 Task: Create a rule from the Routing list, Task moved to a section -> Set Priority in the project AgileFever , set the section as To-Do and set the priority of the task as  High
Action: Mouse moved to (1069, 96)
Screenshot: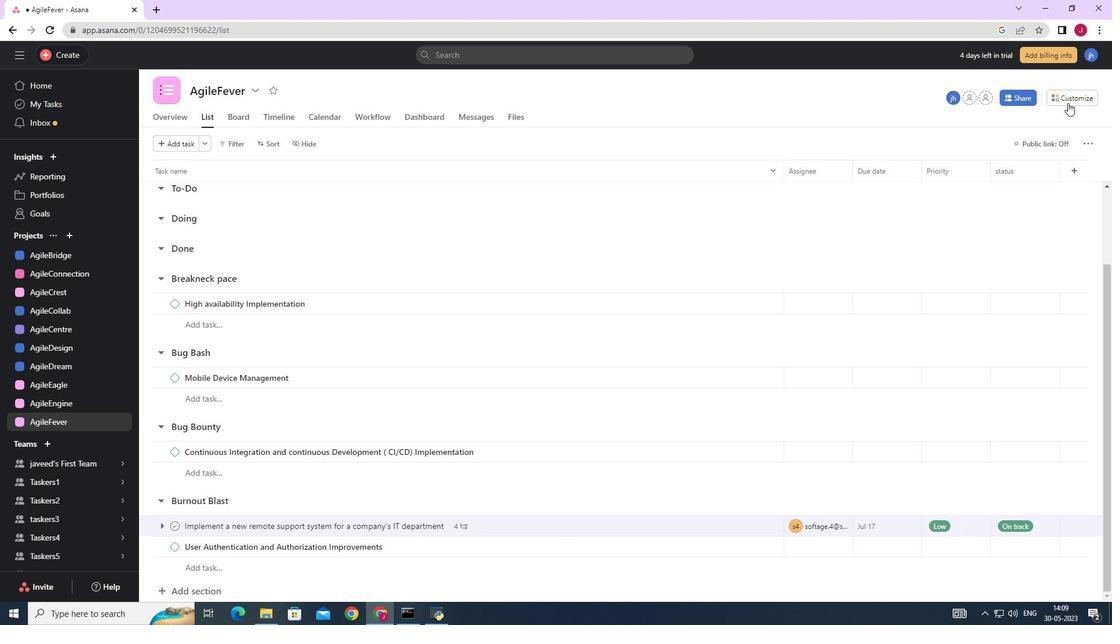 
Action: Mouse pressed left at (1069, 96)
Screenshot: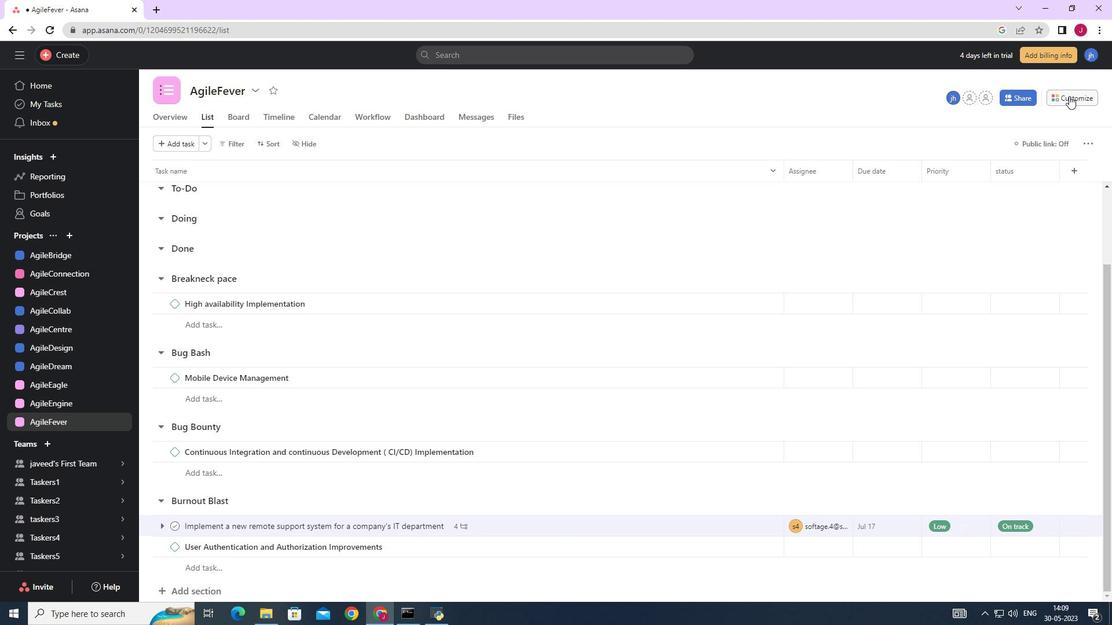 
Action: Mouse moved to (879, 253)
Screenshot: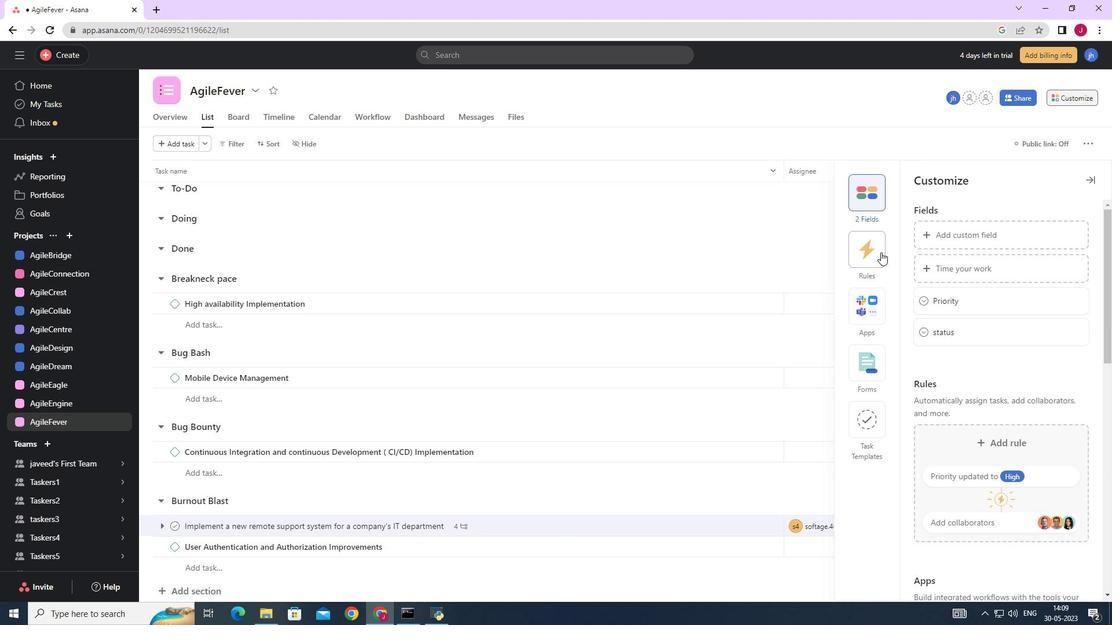 
Action: Mouse pressed left at (879, 253)
Screenshot: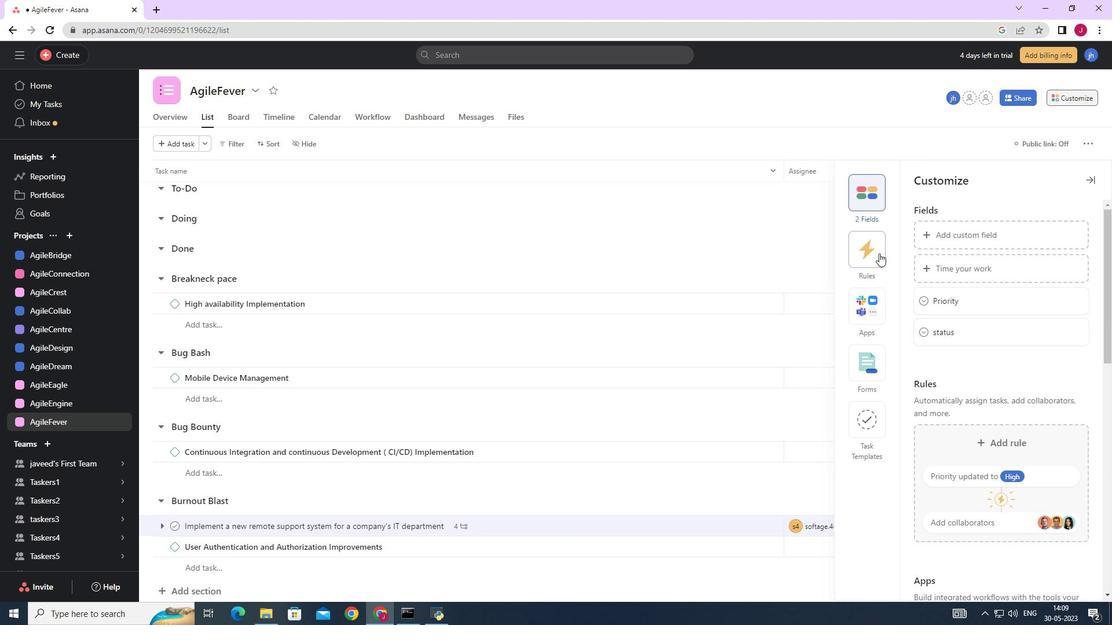 
Action: Mouse moved to (959, 264)
Screenshot: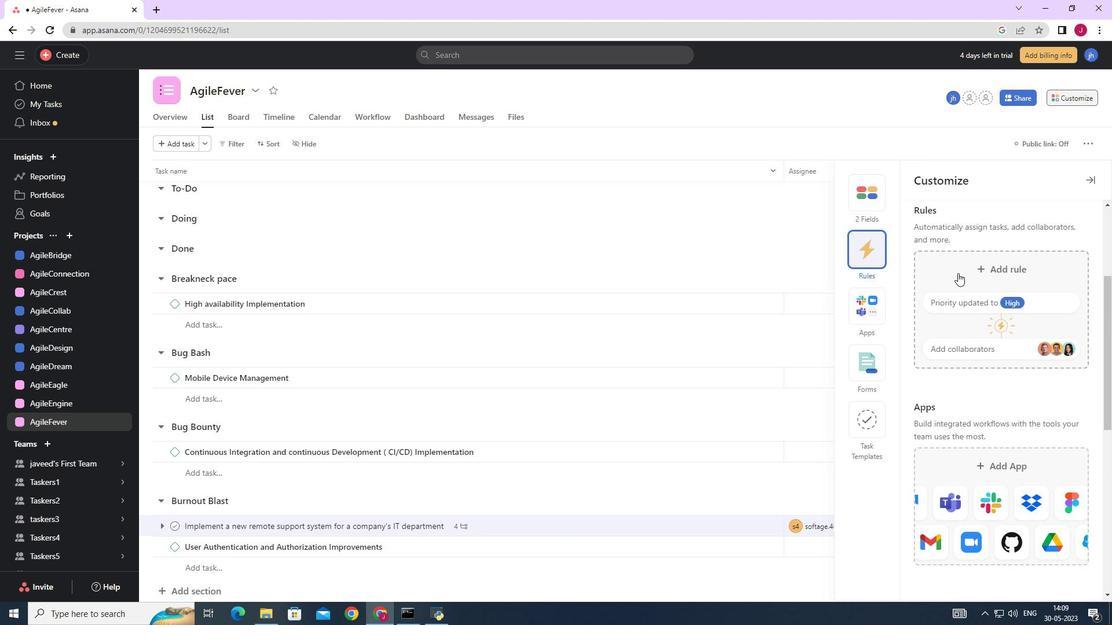 
Action: Mouse pressed left at (959, 264)
Screenshot: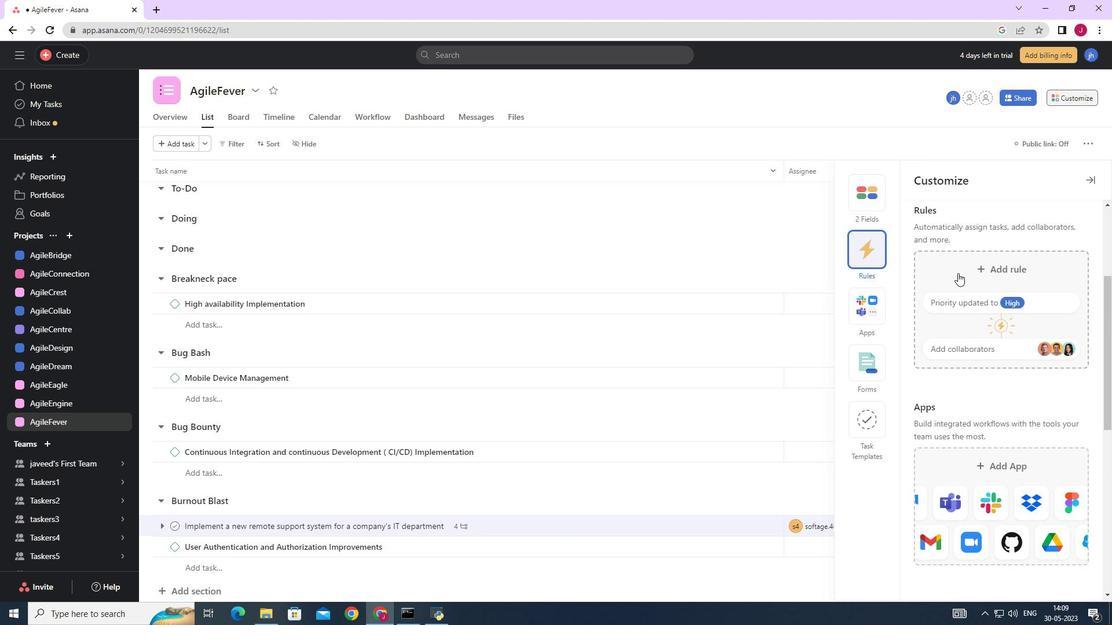 
Action: Mouse moved to (240, 153)
Screenshot: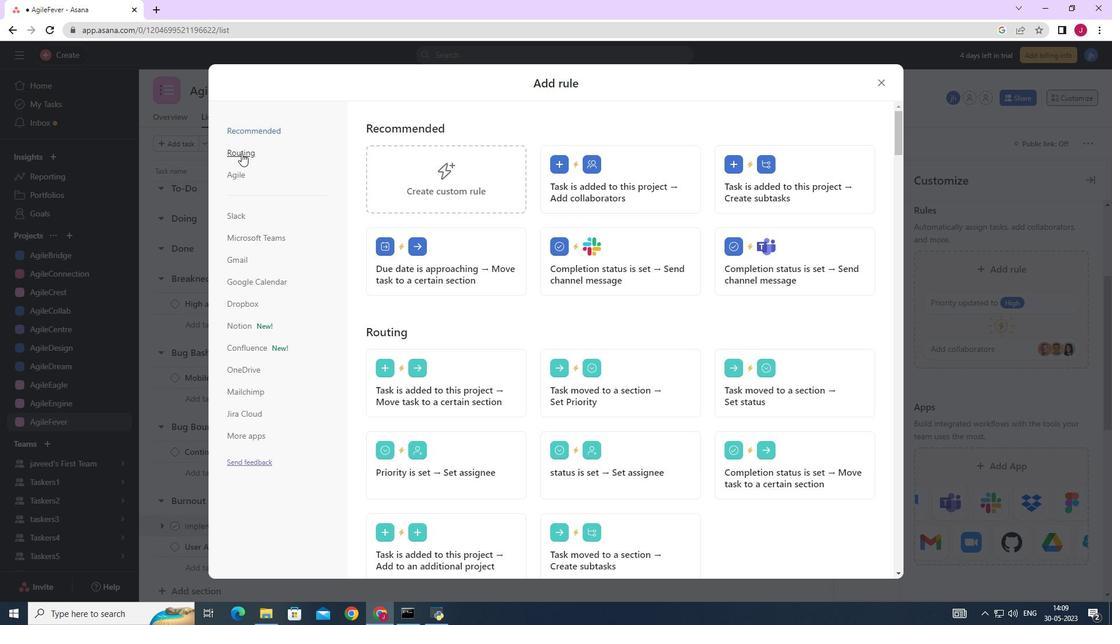 
Action: Mouse pressed left at (240, 153)
Screenshot: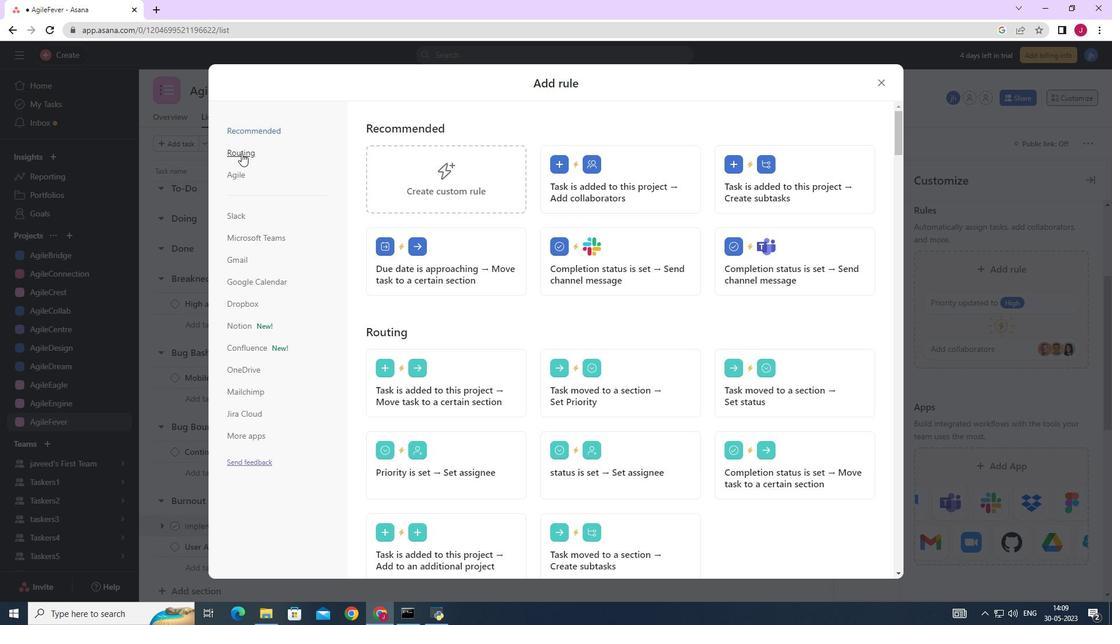 
Action: Mouse moved to (599, 173)
Screenshot: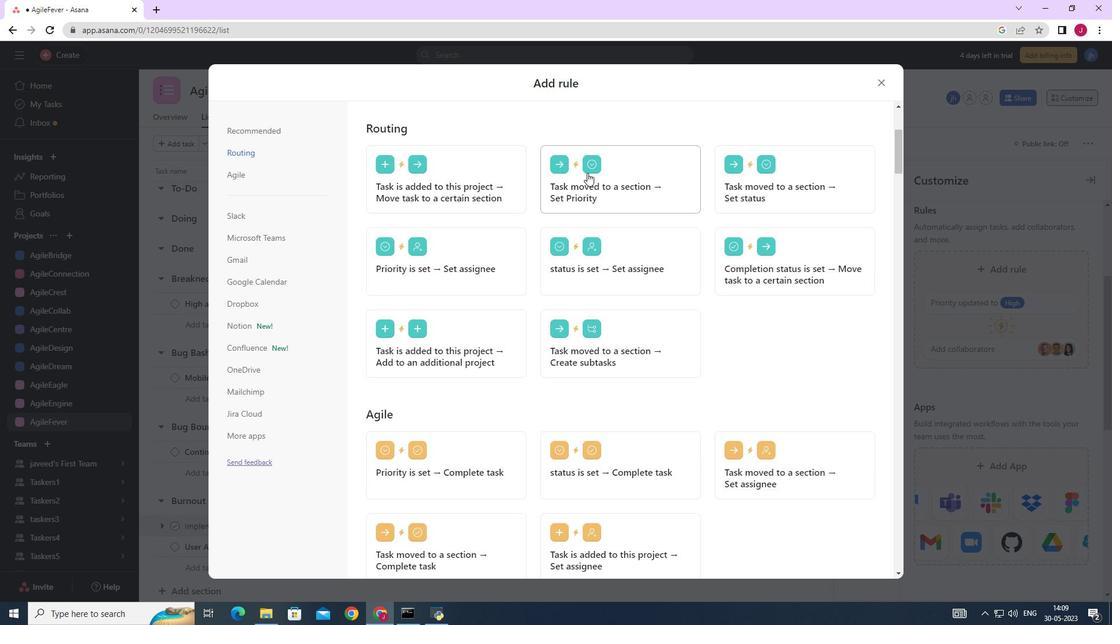 
Action: Mouse pressed left at (599, 173)
Screenshot: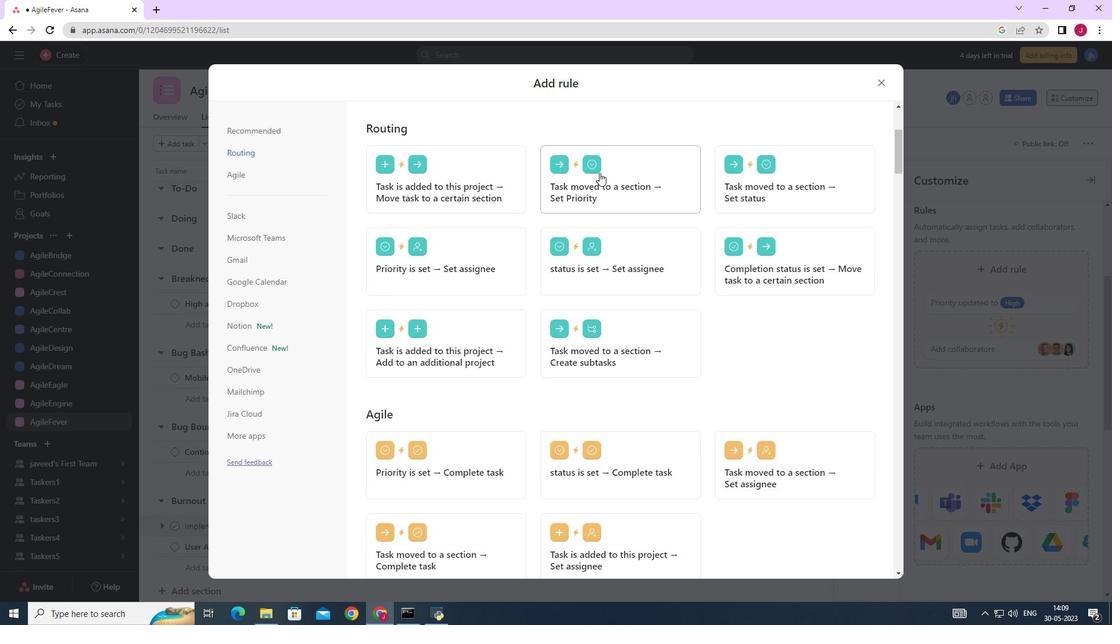 
Action: Mouse moved to (418, 307)
Screenshot: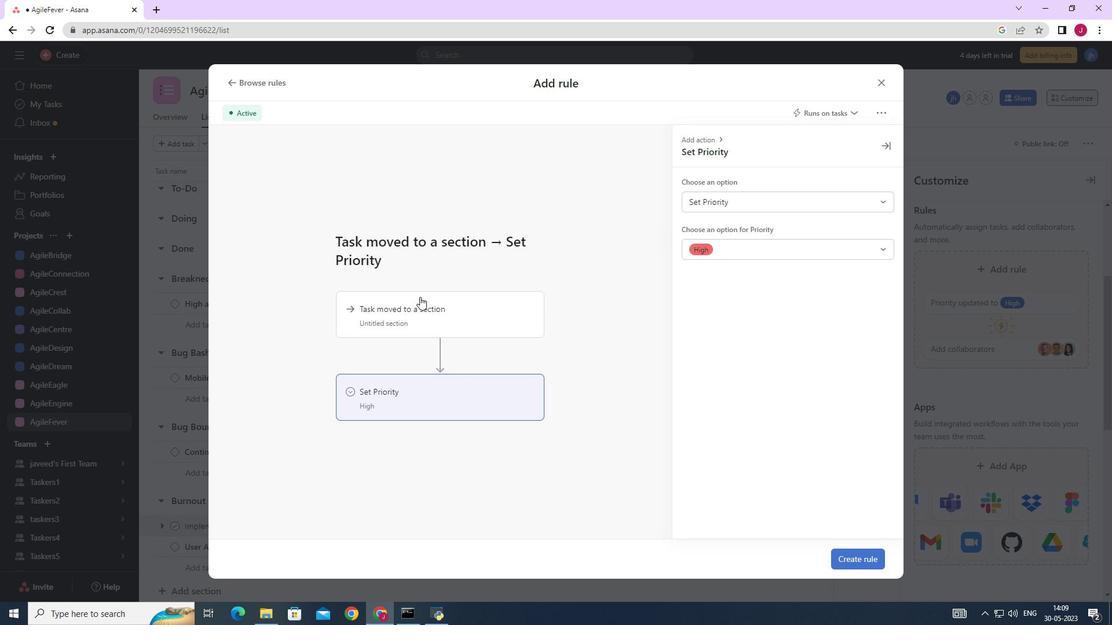 
Action: Mouse pressed left at (418, 307)
Screenshot: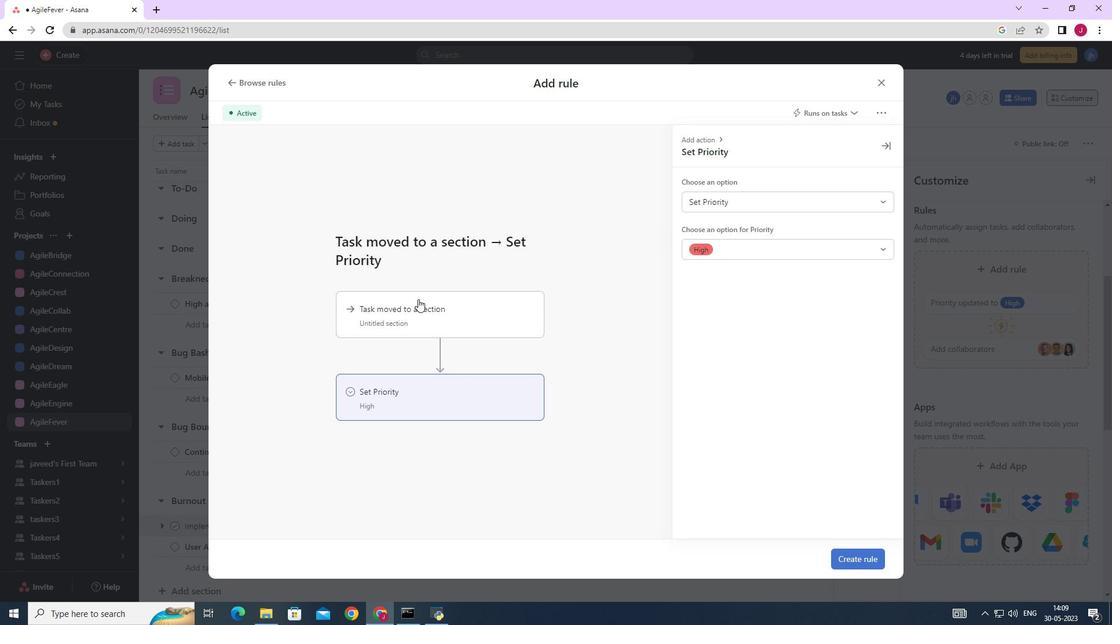 
Action: Mouse moved to (706, 204)
Screenshot: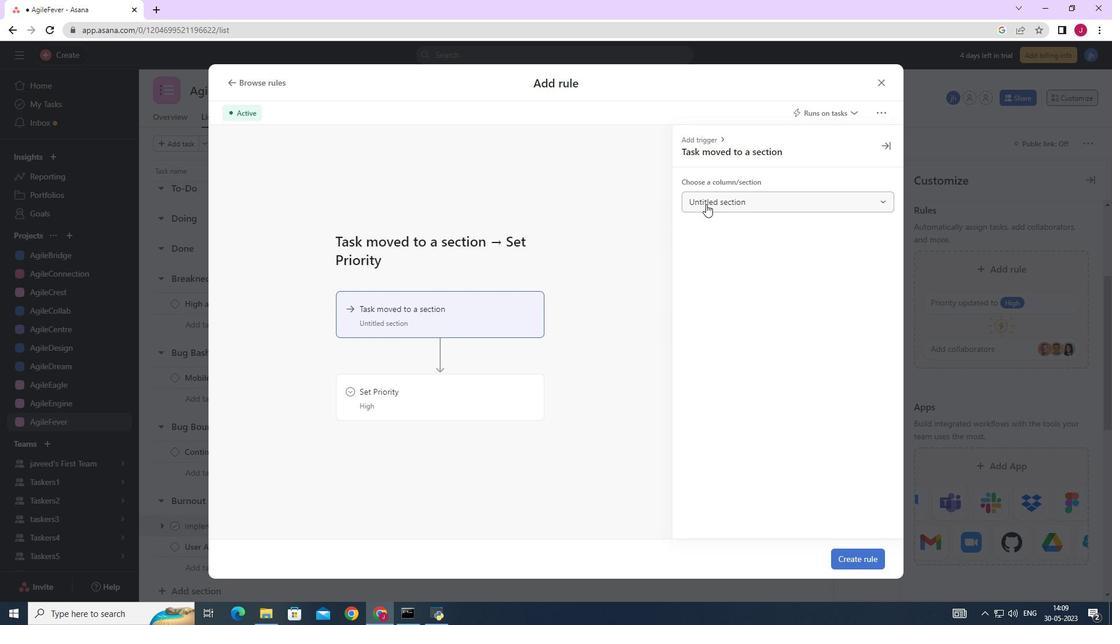 
Action: Mouse pressed left at (706, 204)
Screenshot: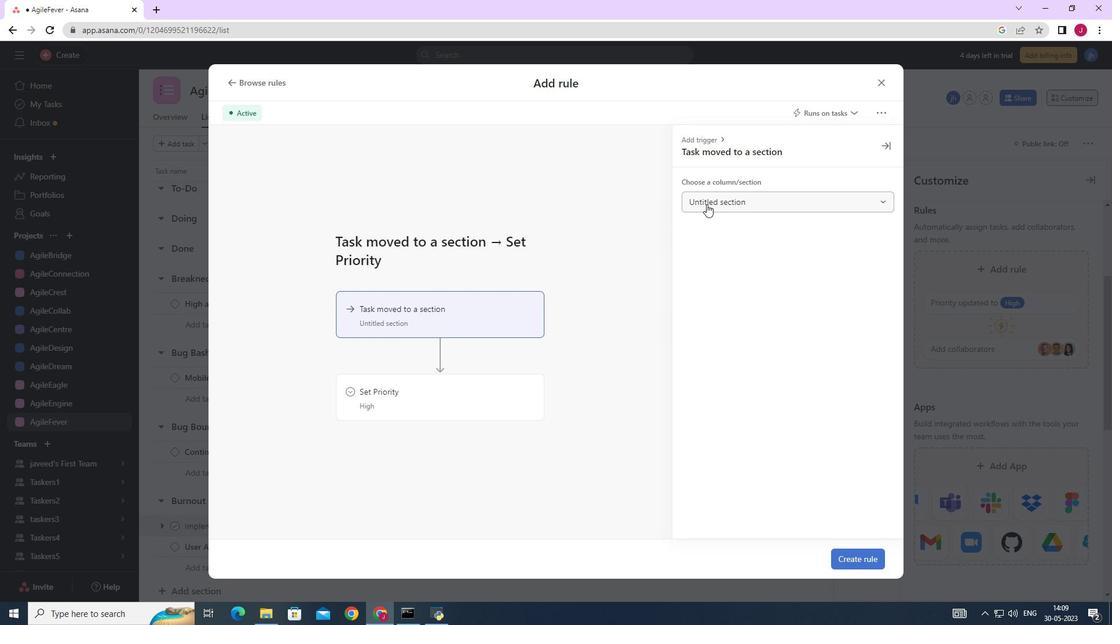 
Action: Mouse moved to (709, 249)
Screenshot: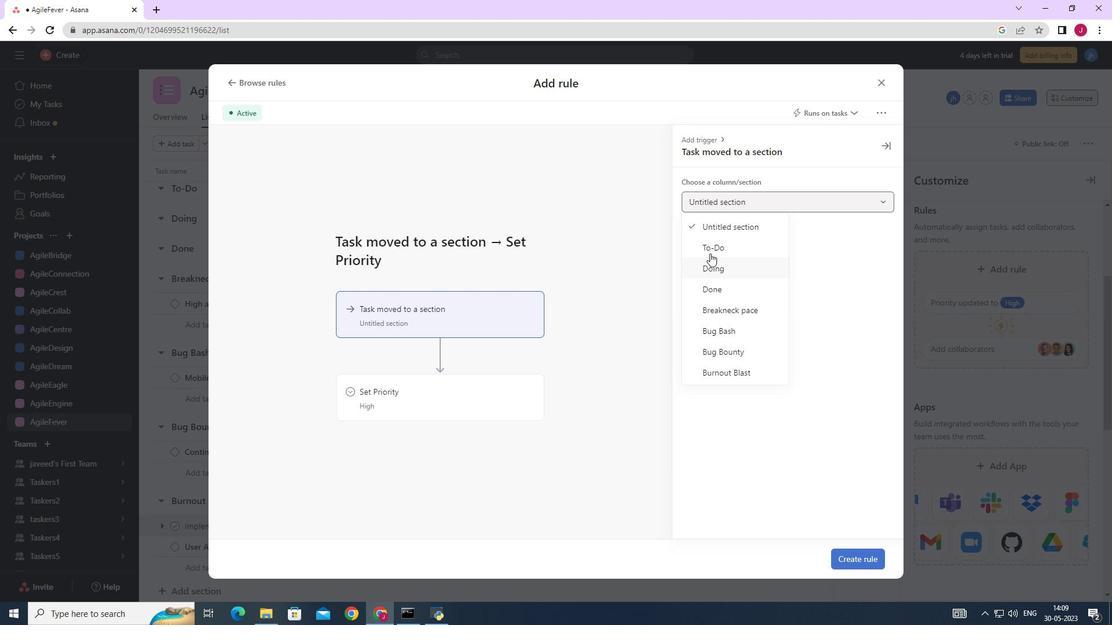 
Action: Mouse pressed left at (709, 249)
Screenshot: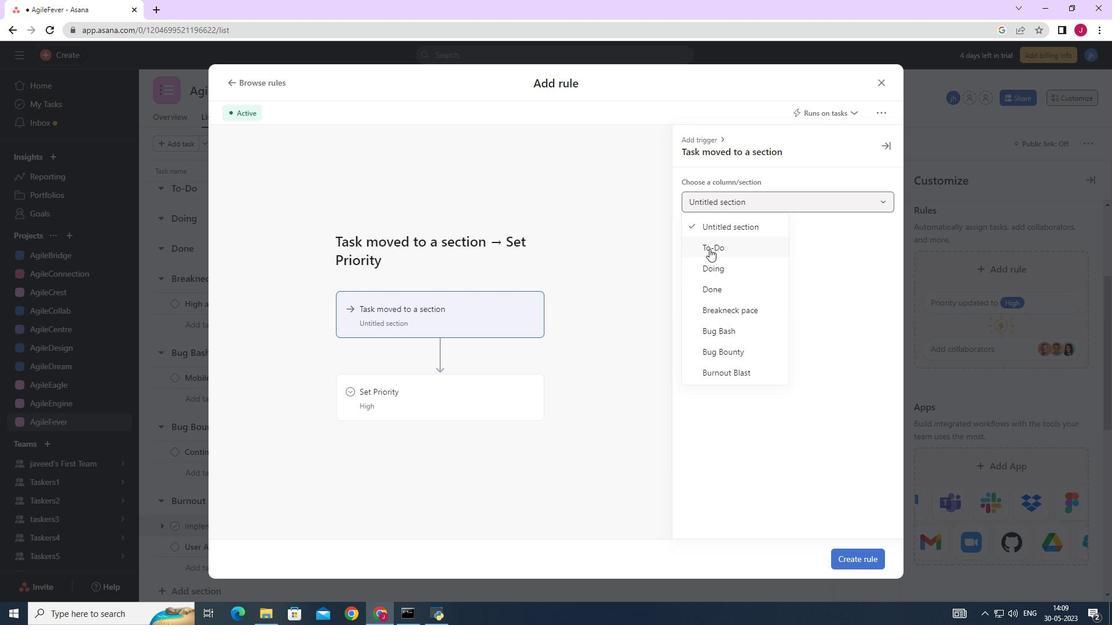 
Action: Mouse moved to (443, 300)
Screenshot: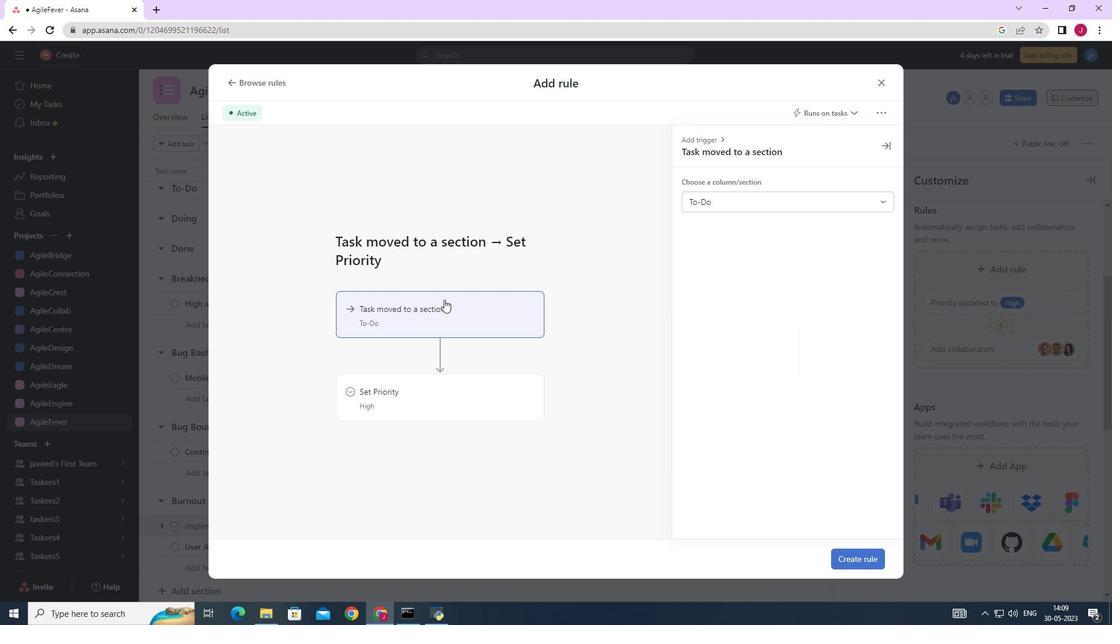 
Action: Mouse pressed left at (443, 300)
Screenshot: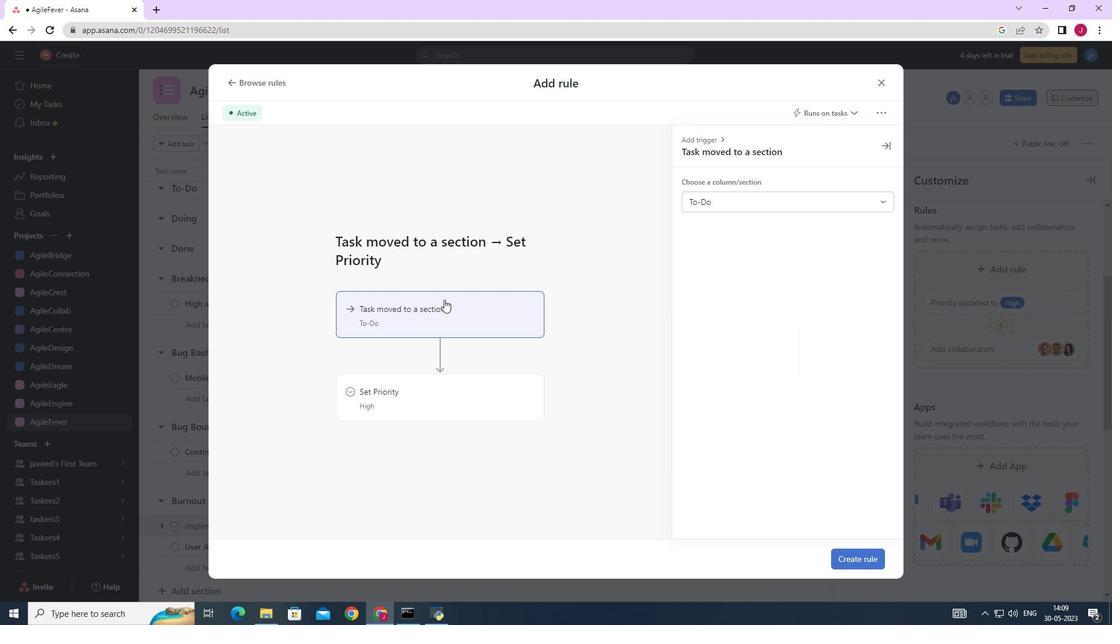 
Action: Mouse moved to (414, 381)
Screenshot: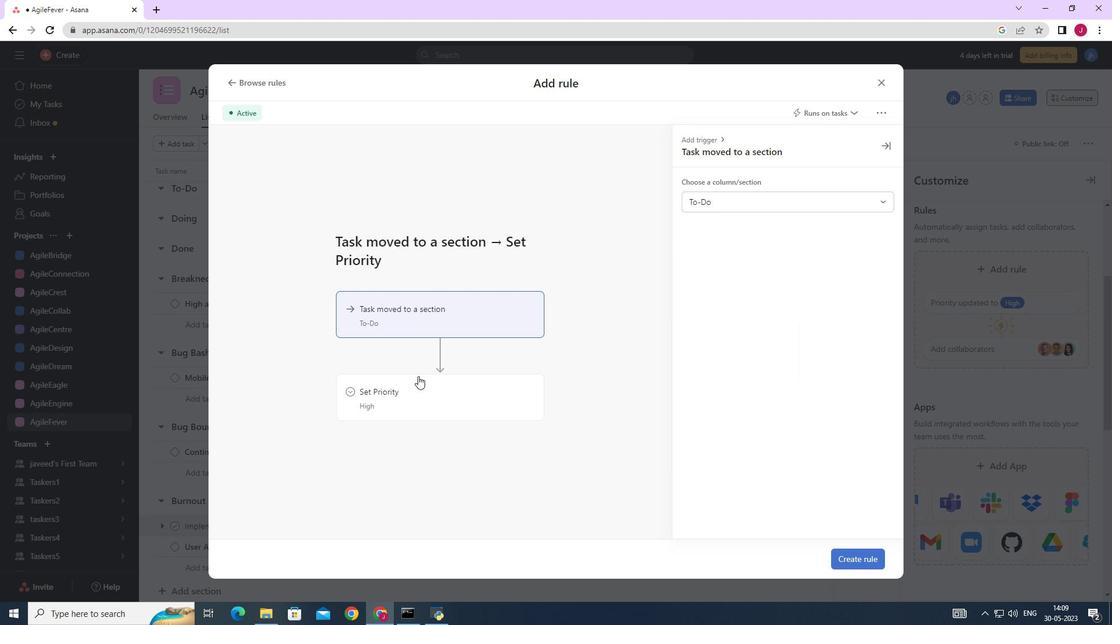 
Action: Mouse pressed left at (414, 381)
Screenshot: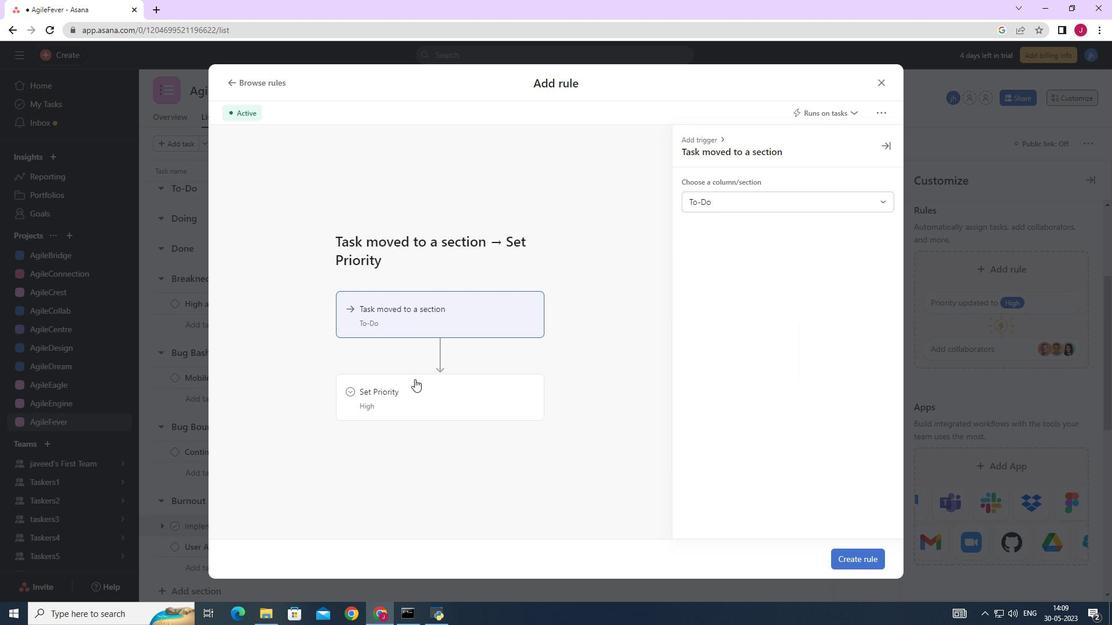
Action: Mouse moved to (725, 199)
Screenshot: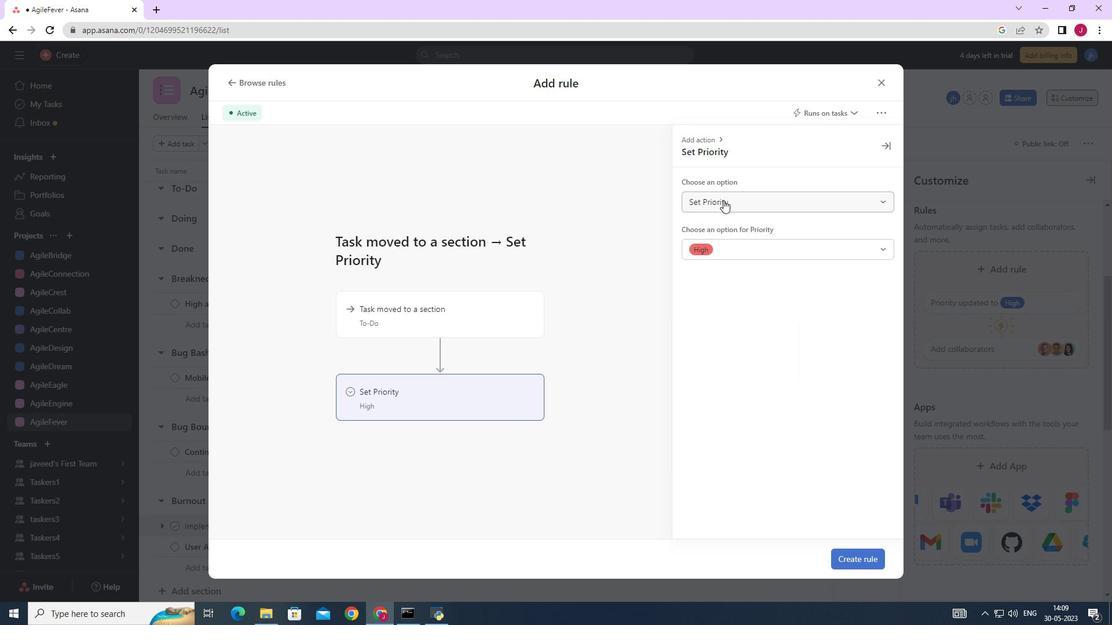 
Action: Mouse pressed left at (725, 199)
Screenshot: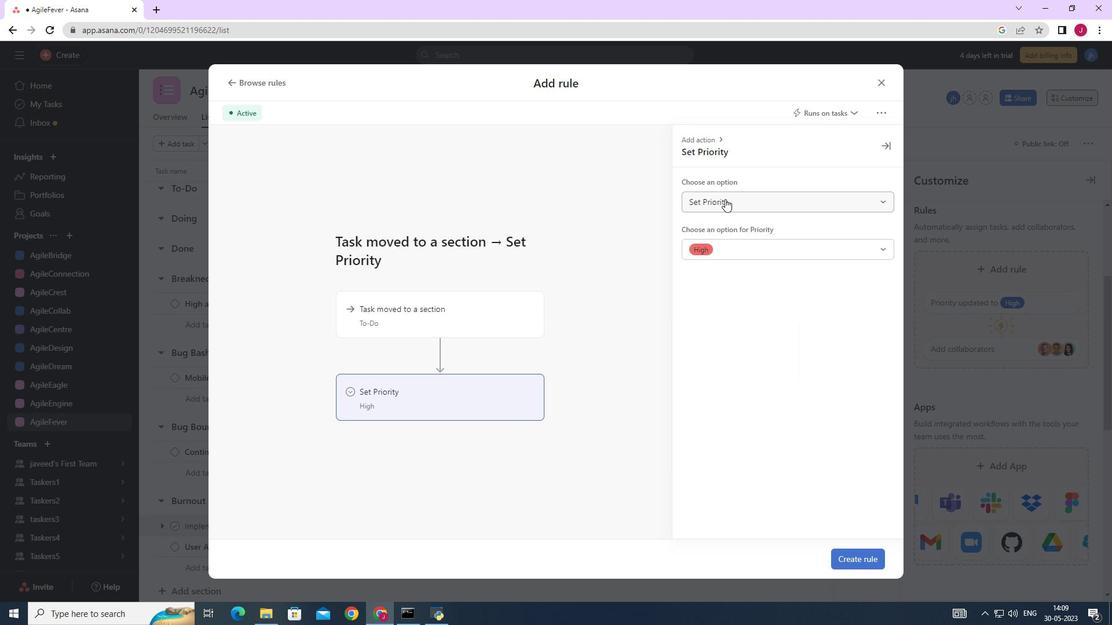 
Action: Mouse moved to (733, 226)
Screenshot: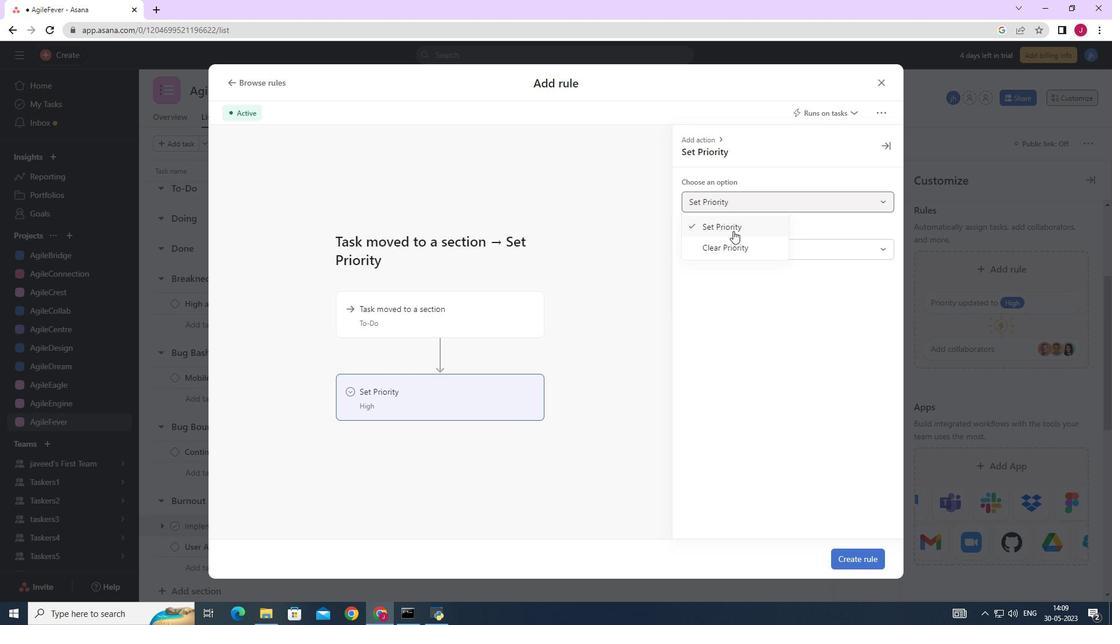 
Action: Mouse pressed left at (733, 226)
Screenshot: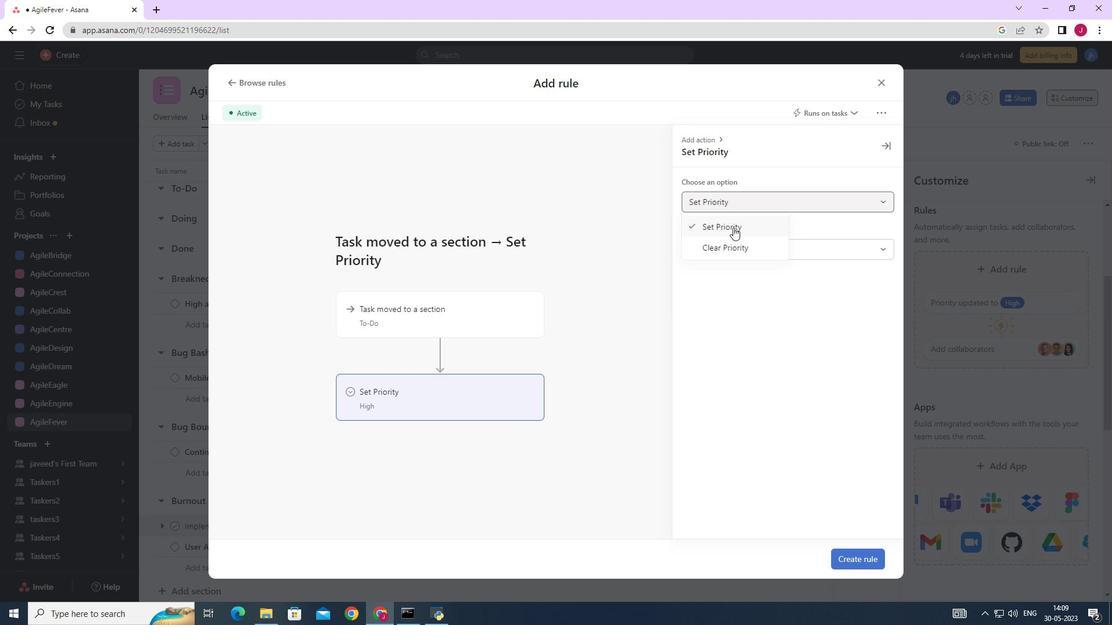 
Action: Mouse moved to (728, 247)
Screenshot: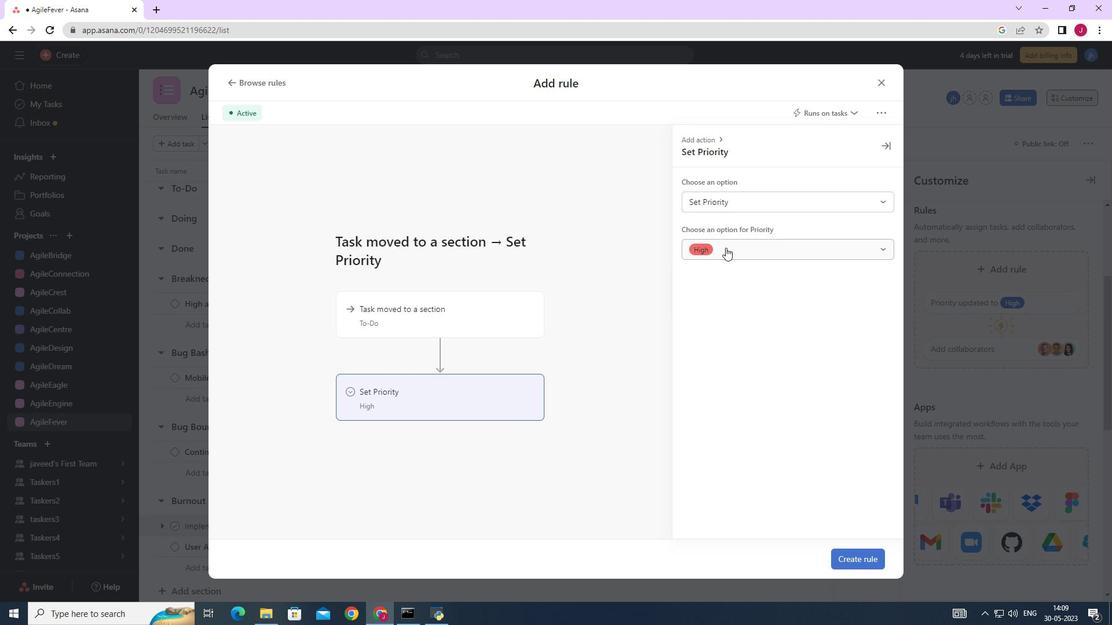 
Action: Mouse pressed left at (728, 247)
Screenshot: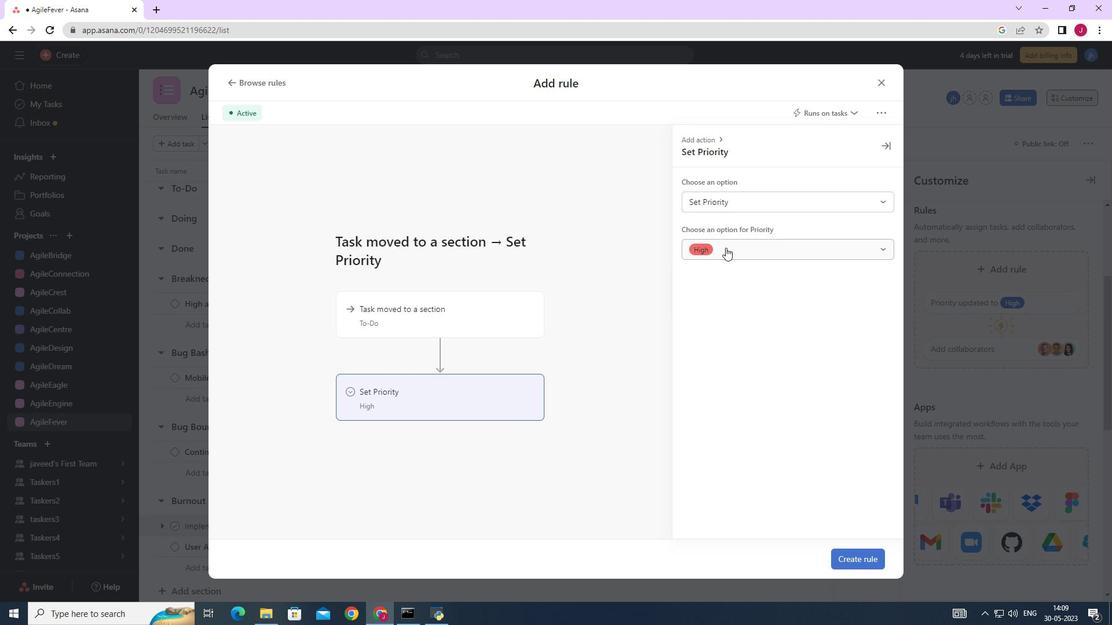 
Action: Mouse moved to (721, 273)
Screenshot: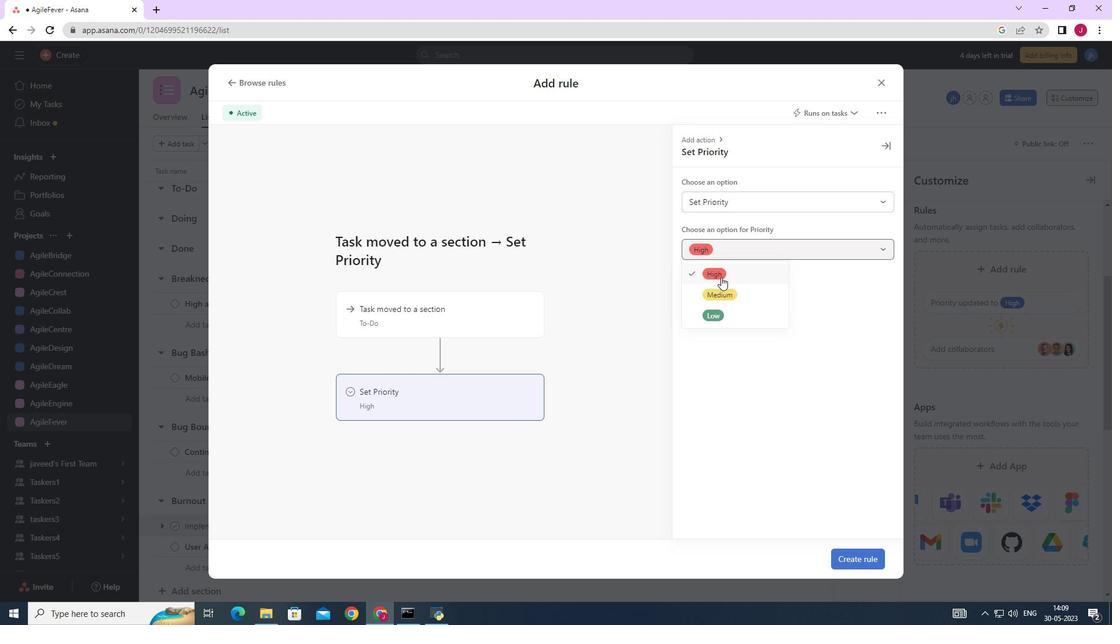 
Action: Mouse pressed left at (721, 273)
Screenshot: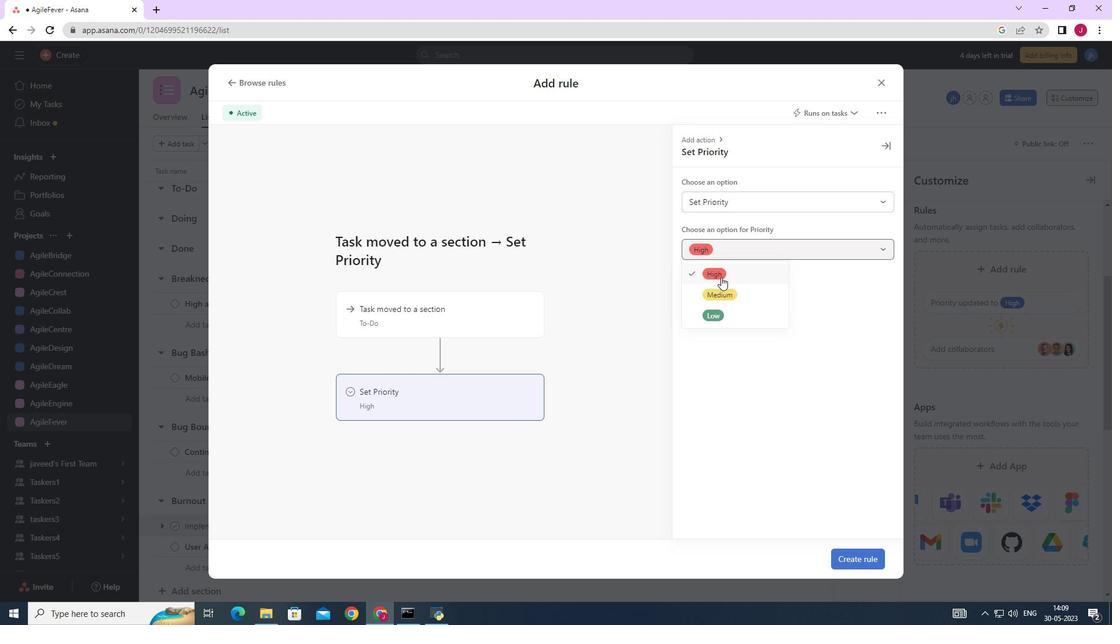 
Action: Mouse moved to (852, 559)
Screenshot: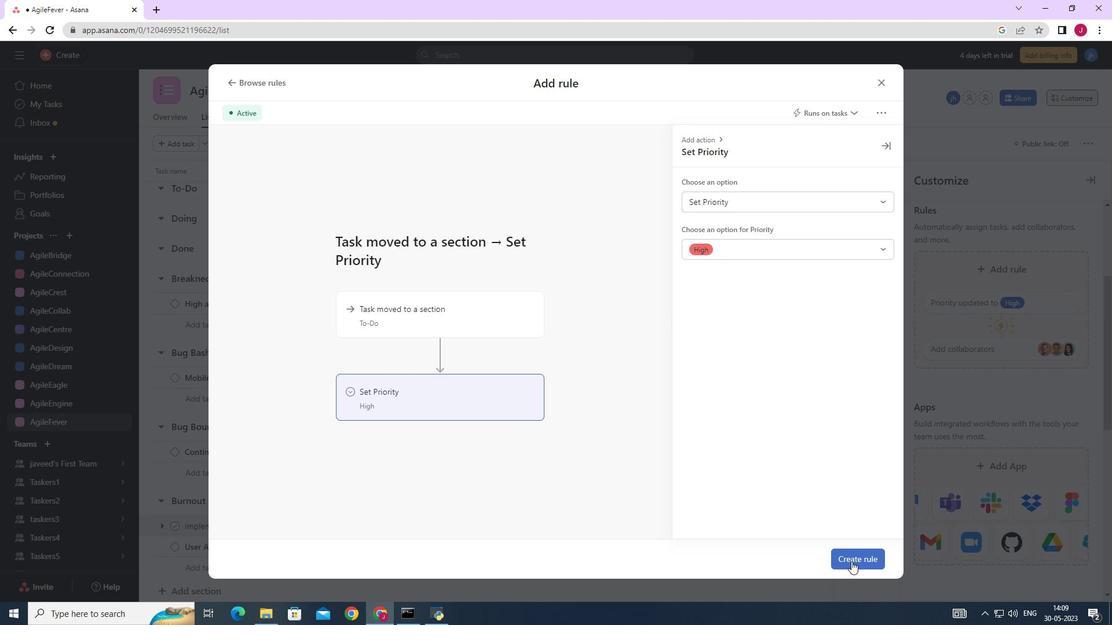 
Action: Mouse pressed left at (852, 559)
Screenshot: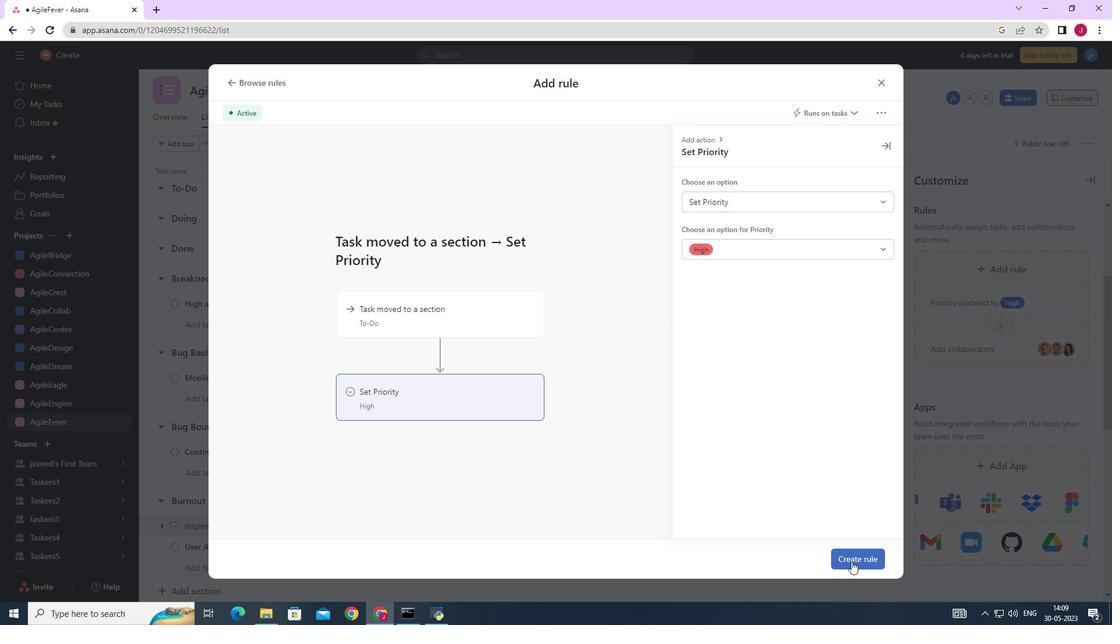 
Action: Mouse moved to (745, 433)
Screenshot: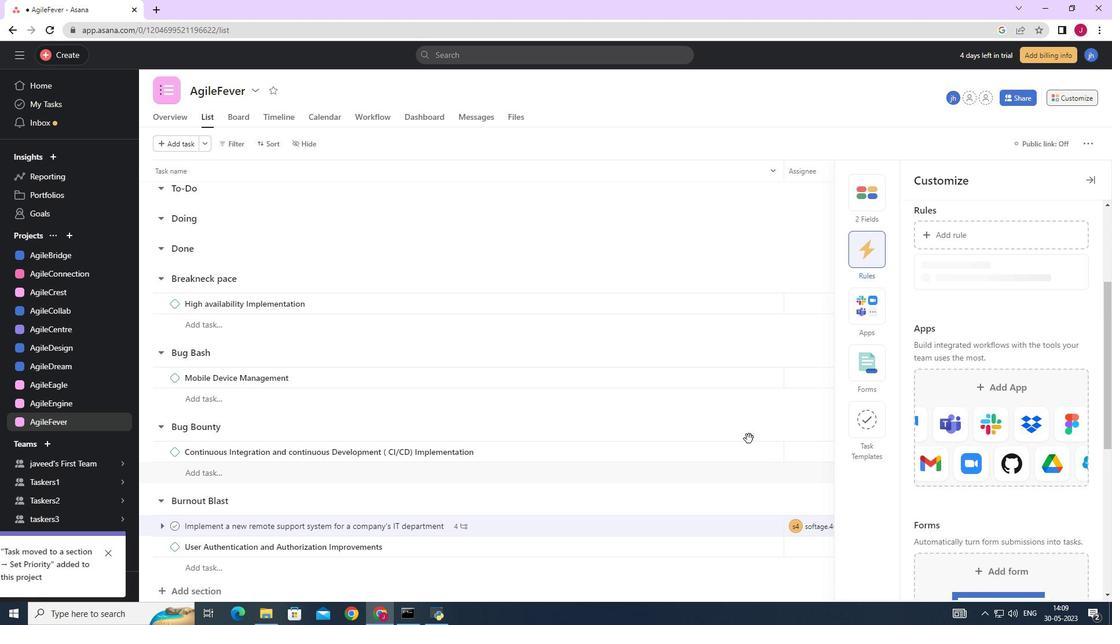 
